 Task: Search pull requests by "bug" in the repository "Javascript".
Action: Mouse moved to (1058, 268)
Screenshot: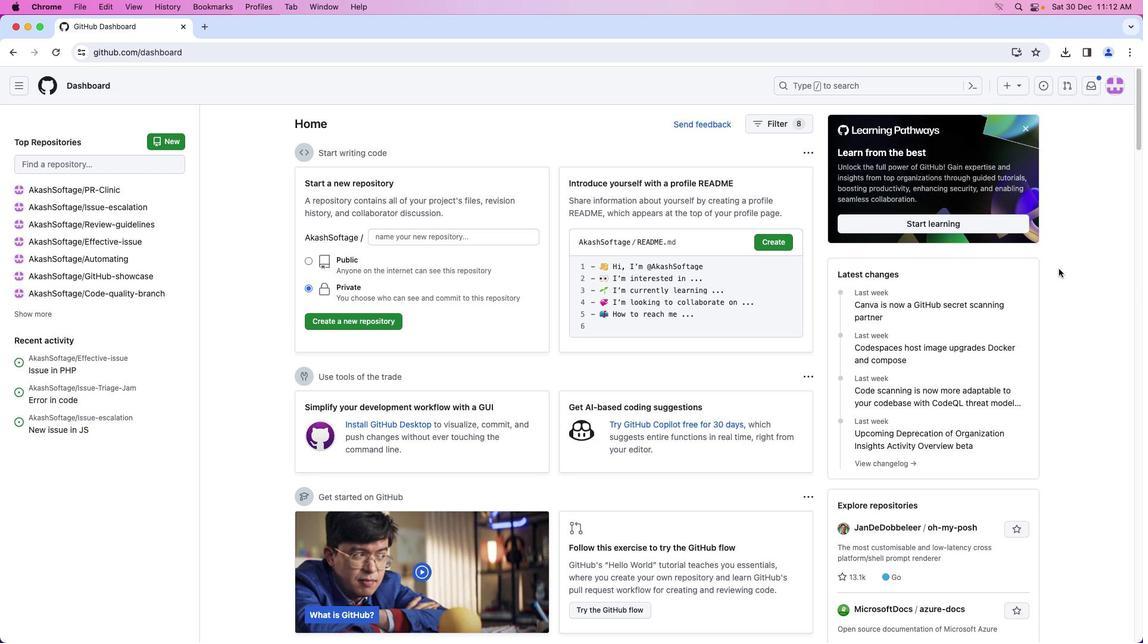 
Action: Mouse pressed left at (1058, 268)
Screenshot: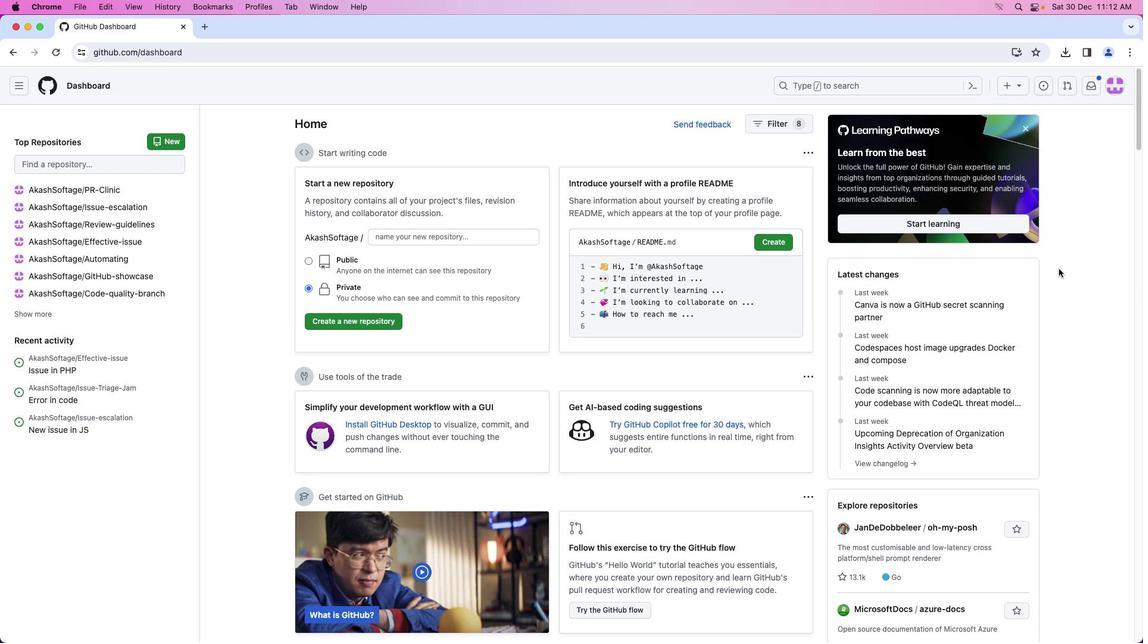 
Action: Mouse moved to (1117, 89)
Screenshot: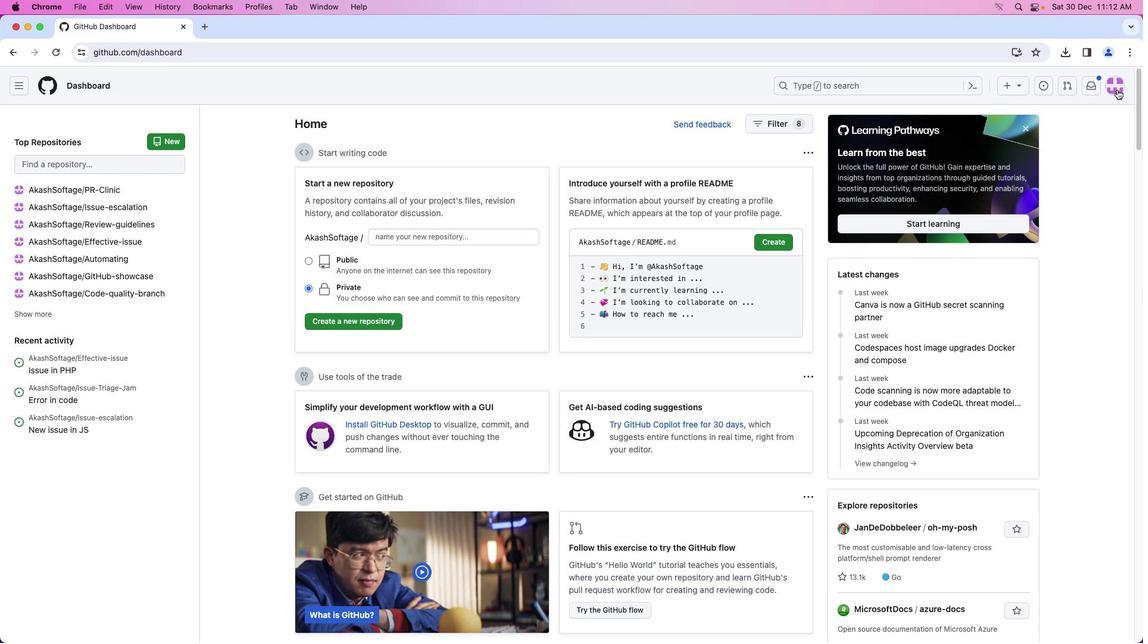 
Action: Mouse pressed left at (1117, 89)
Screenshot: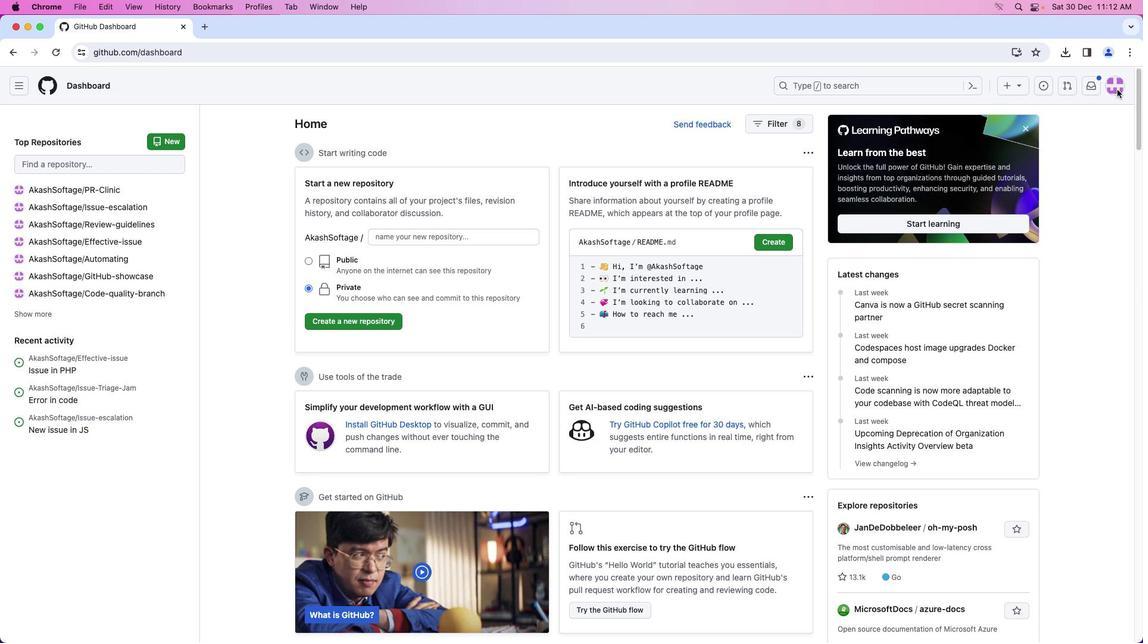 
Action: Mouse moved to (1053, 191)
Screenshot: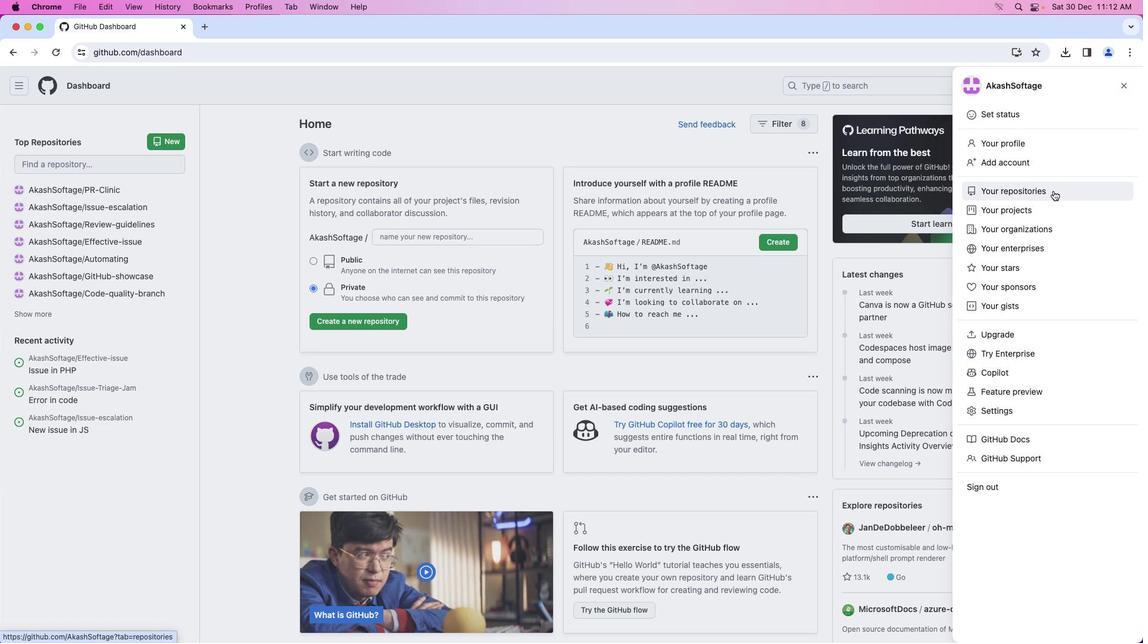 
Action: Mouse pressed left at (1053, 191)
Screenshot: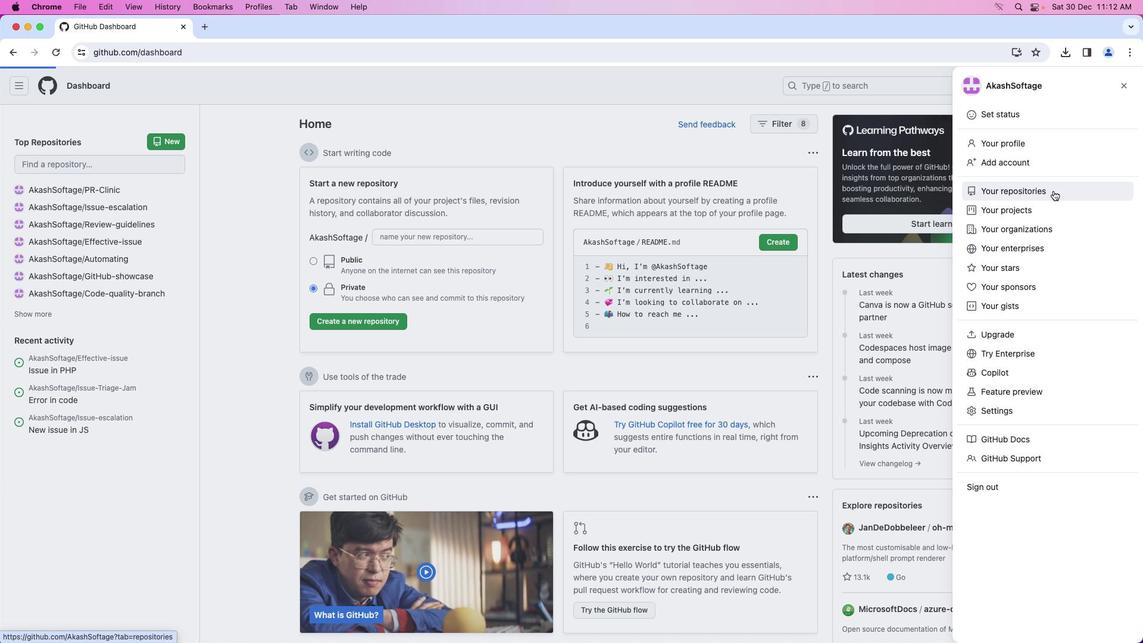 
Action: Mouse moved to (426, 199)
Screenshot: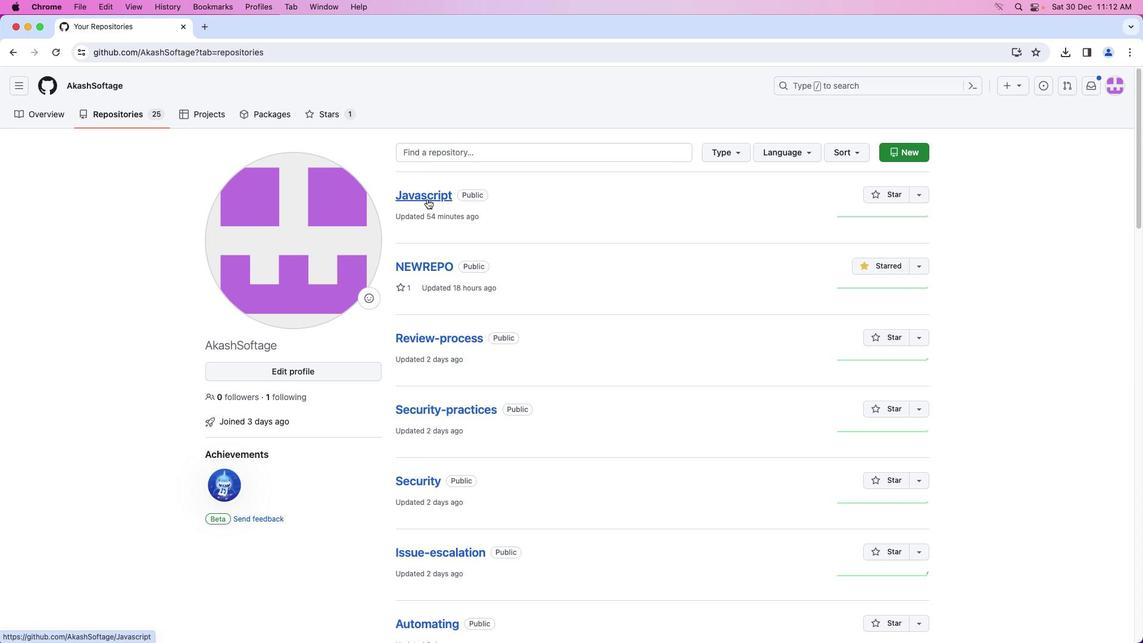 
Action: Mouse pressed left at (426, 199)
Screenshot: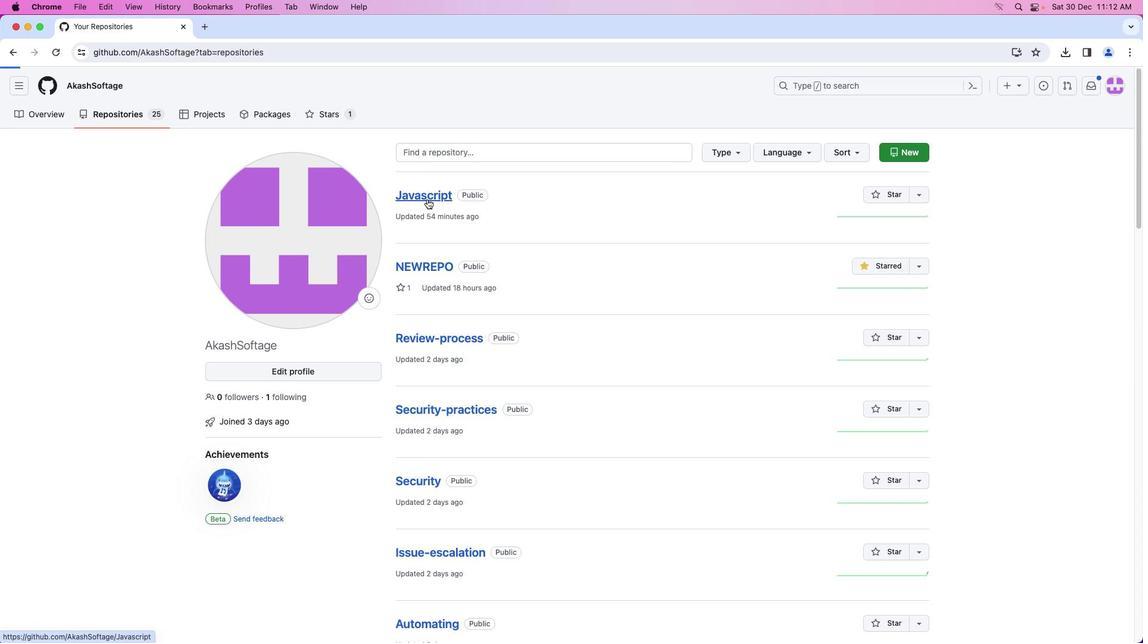 
Action: Mouse moved to (136, 117)
Screenshot: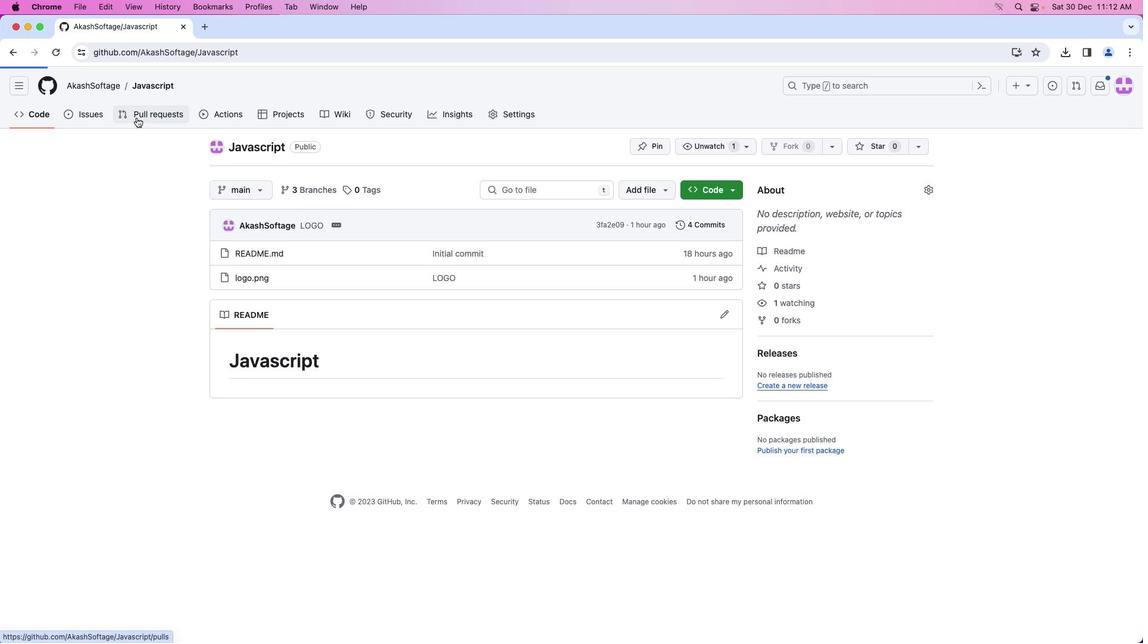 
Action: Mouse pressed left at (136, 117)
Screenshot: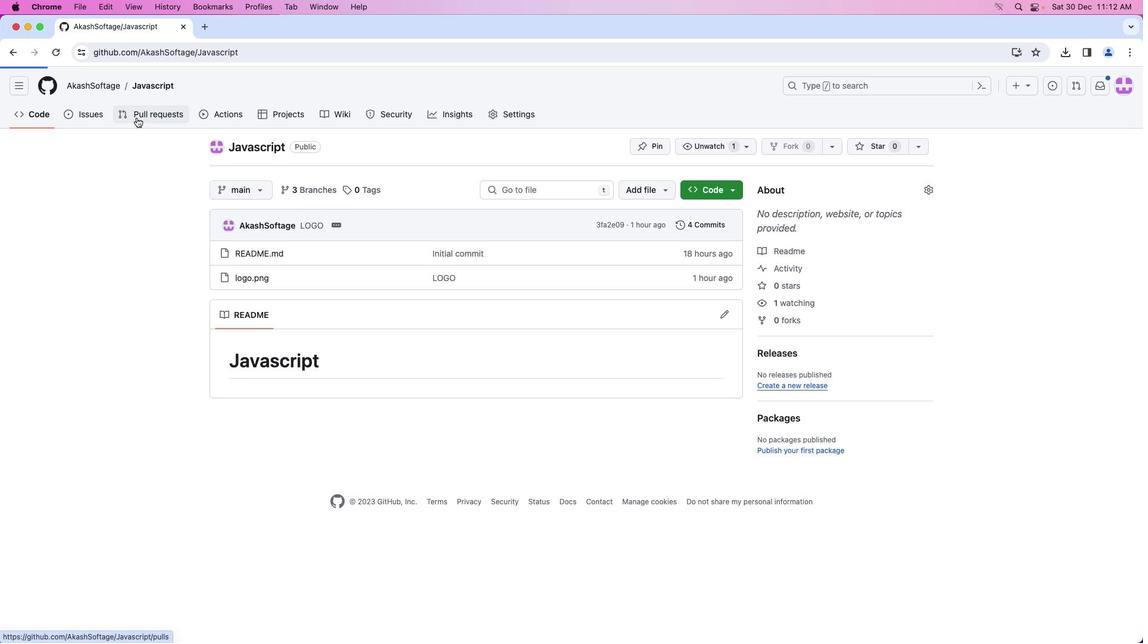 
Action: Mouse moved to (382, 228)
Screenshot: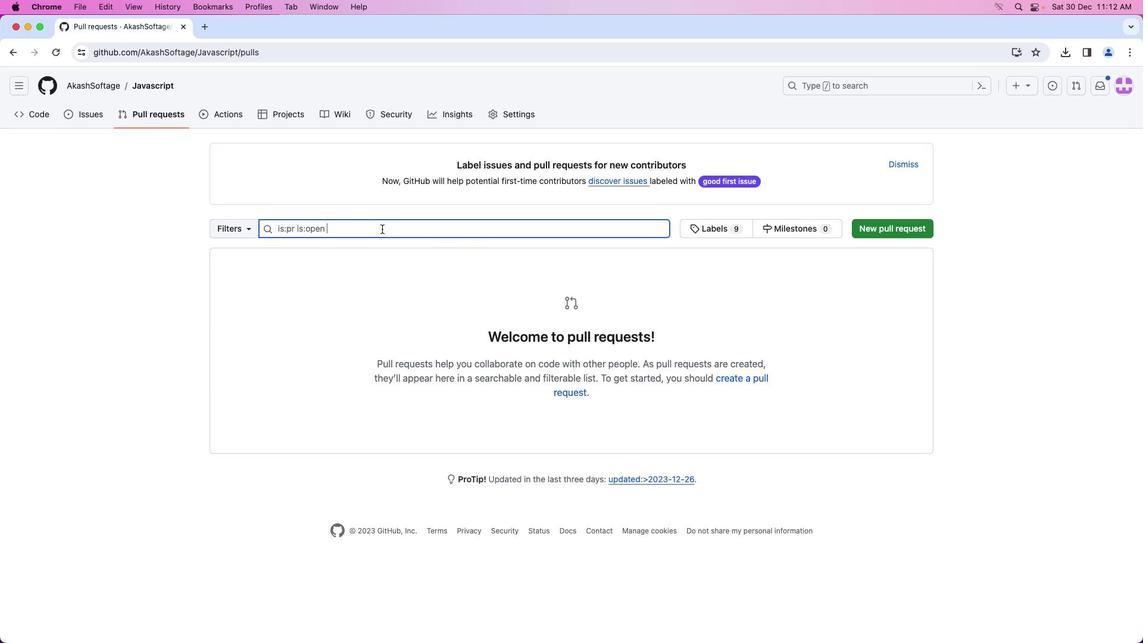 
Action: Mouse pressed left at (382, 228)
Screenshot: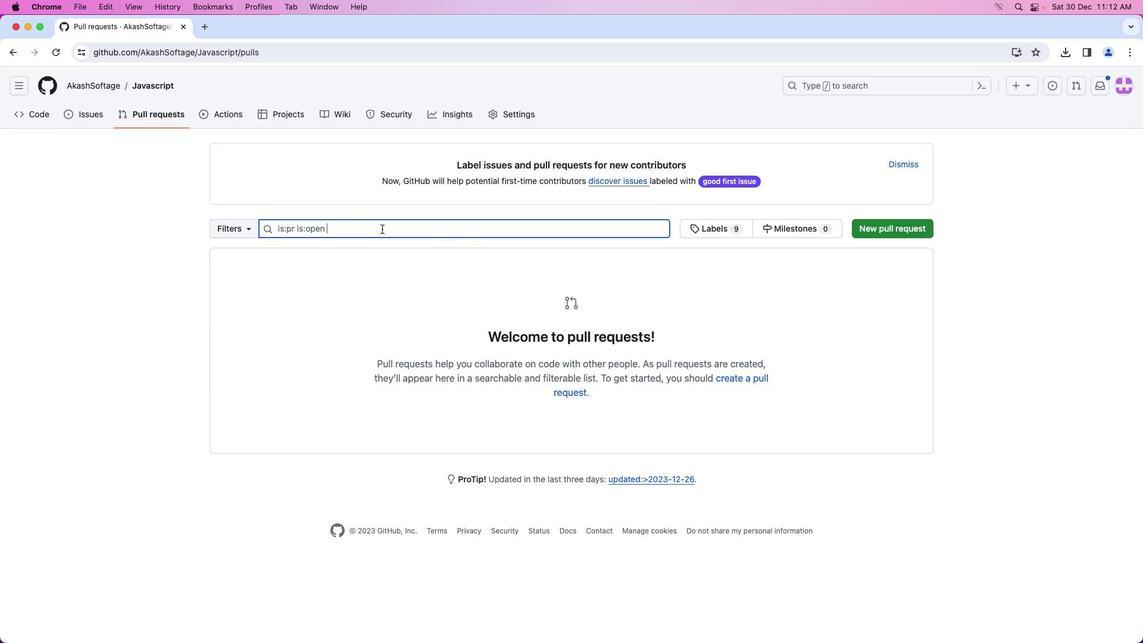 
Action: Key pressed Key.backspaceKey.backspaceKey.backspaceKey.backspaceKey.backspaceKey.backspaceKey.backspaceKey.backspaceKey.backspaceKey.backspaceKey.backspaceKey.backspaceKey.backspaceKey.backspaceKey.backspaceKey.backspaceKey.caps_lock'b''u''g'
Screenshot: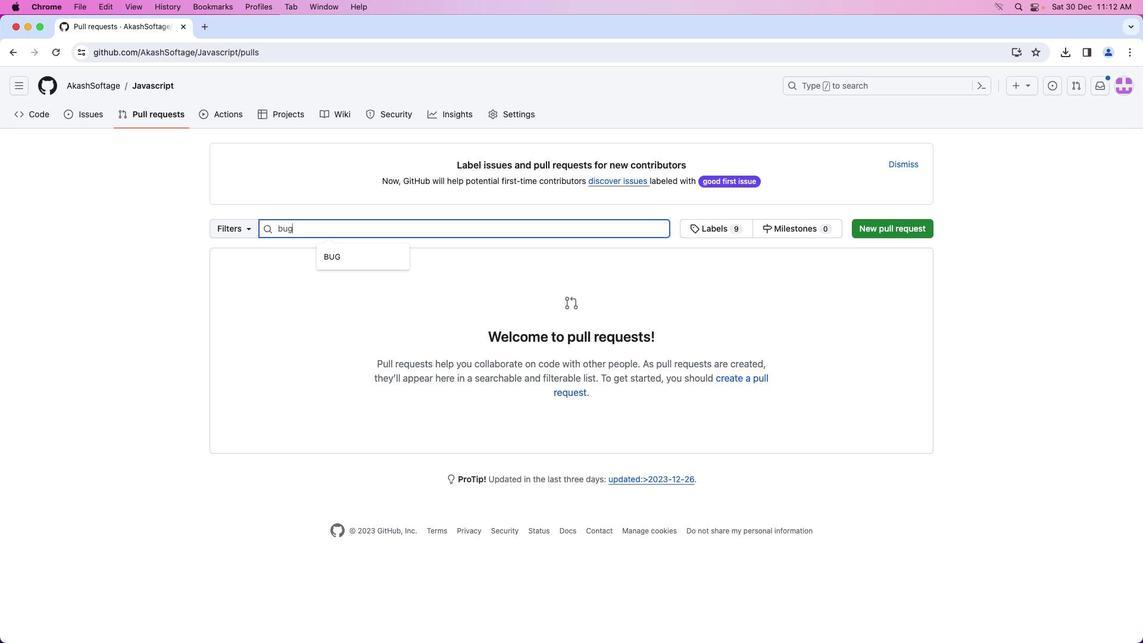 
